Task: Toggle the experimental feature "Protocol Monitor".
Action: Mouse moved to (1080, 28)
Screenshot: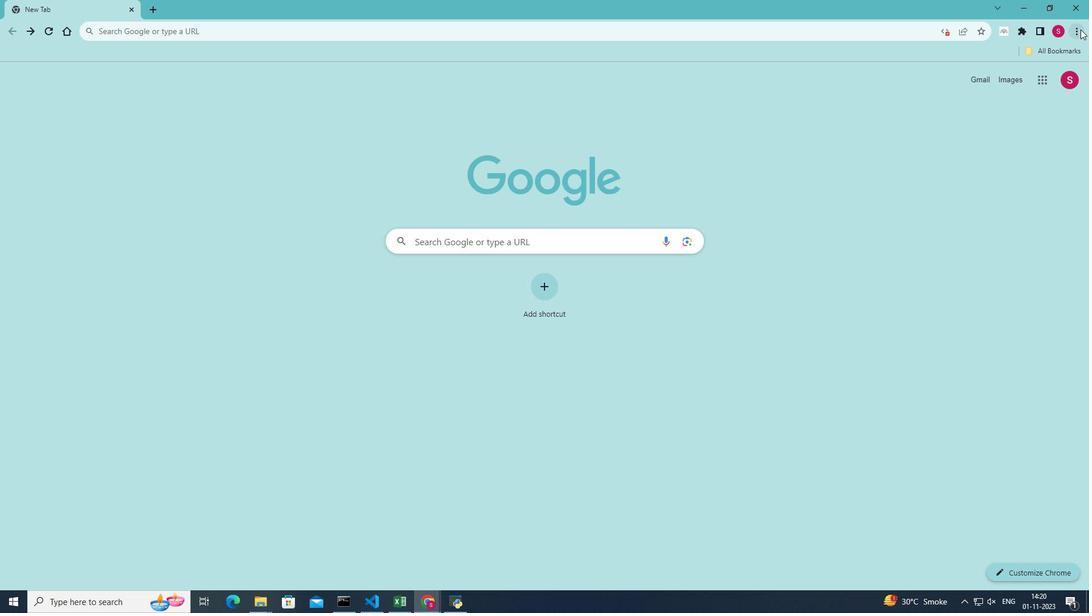 
Action: Mouse pressed left at (1080, 28)
Screenshot: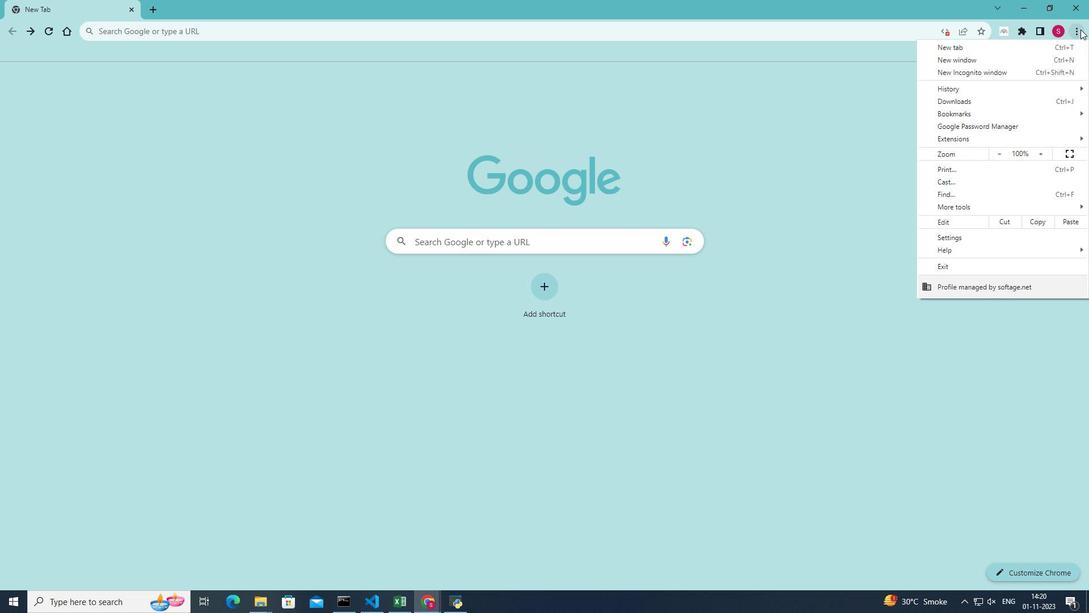 
Action: Mouse moved to (957, 202)
Screenshot: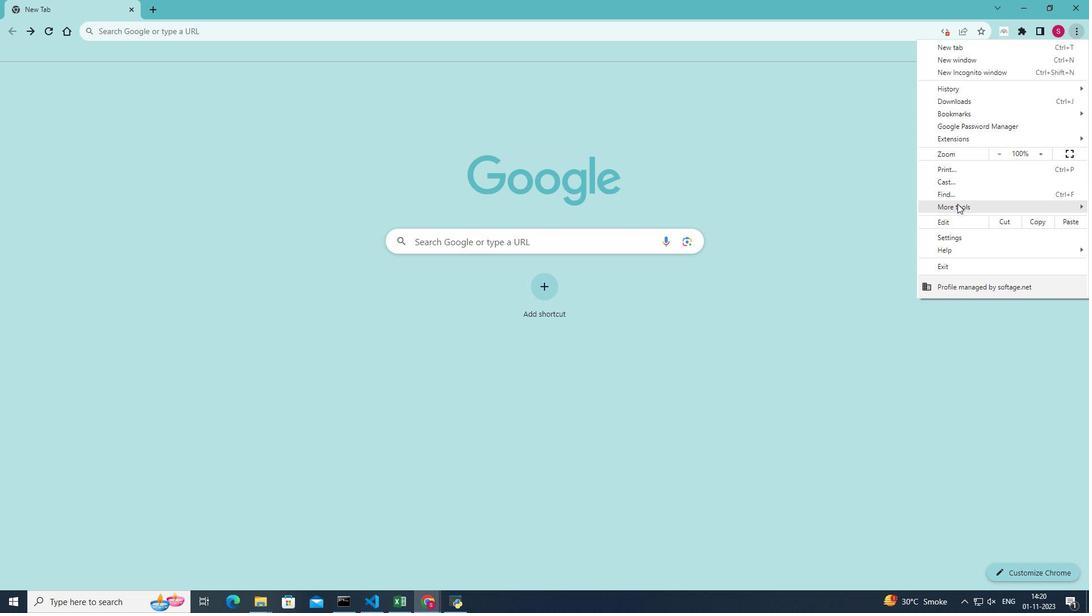
Action: Mouse pressed left at (957, 202)
Screenshot: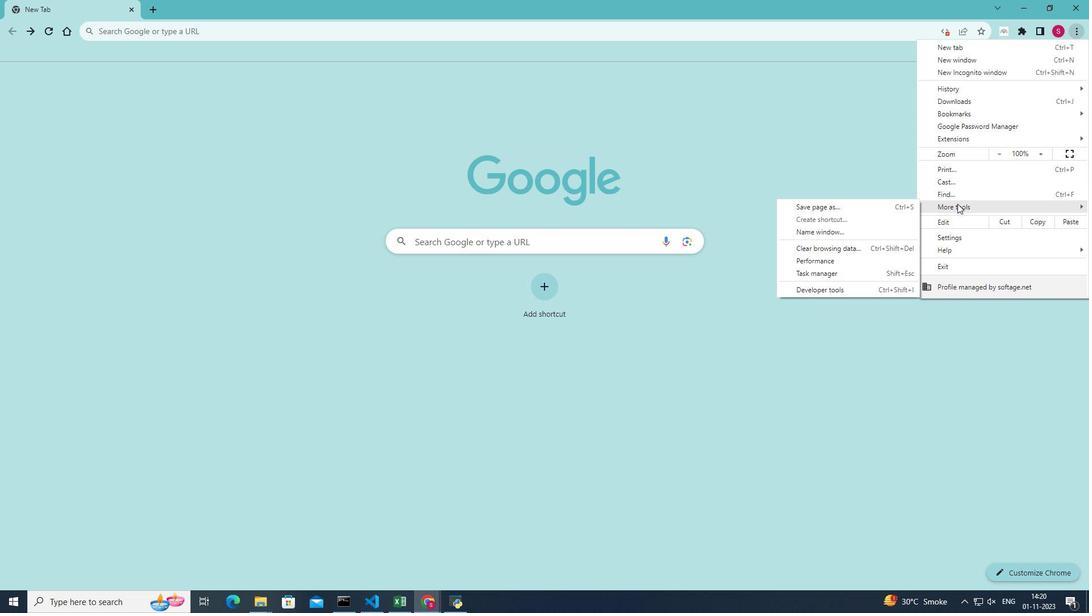 
Action: Mouse moved to (834, 287)
Screenshot: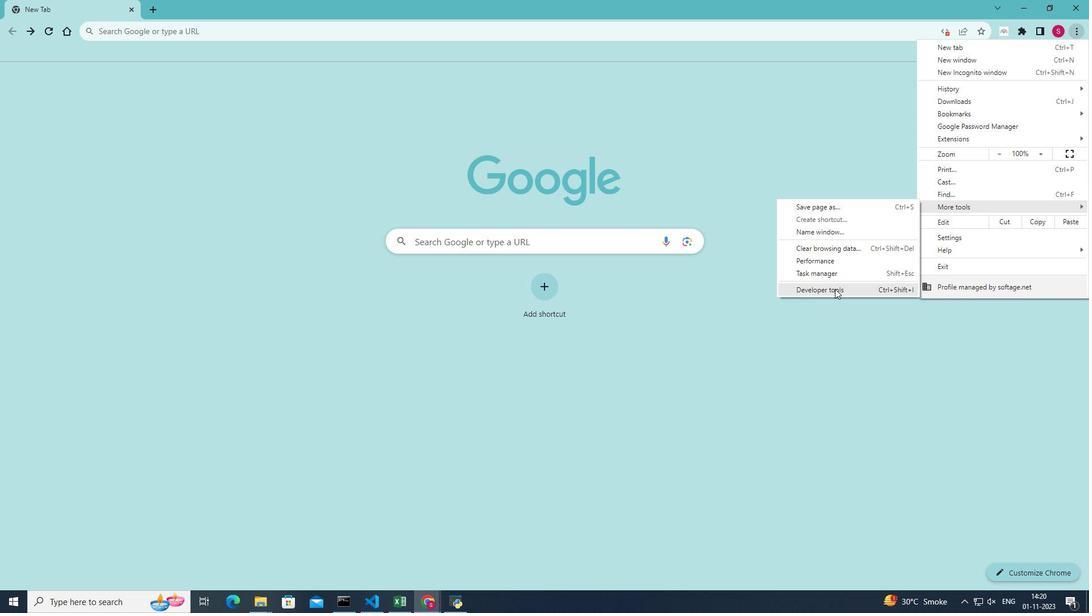 
Action: Mouse pressed left at (834, 287)
Screenshot: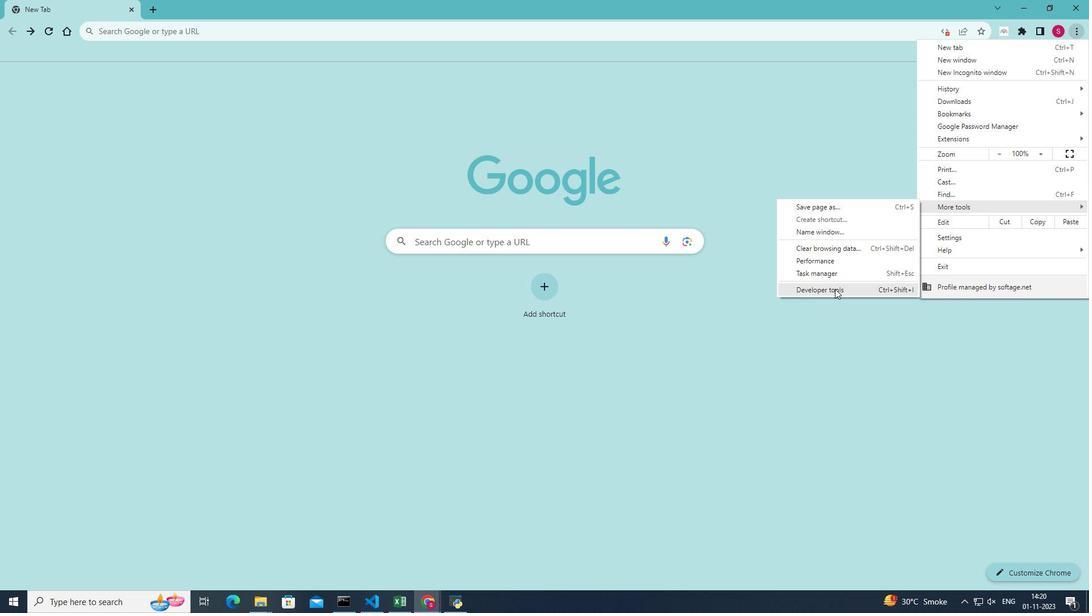 
Action: Mouse moved to (1043, 66)
Screenshot: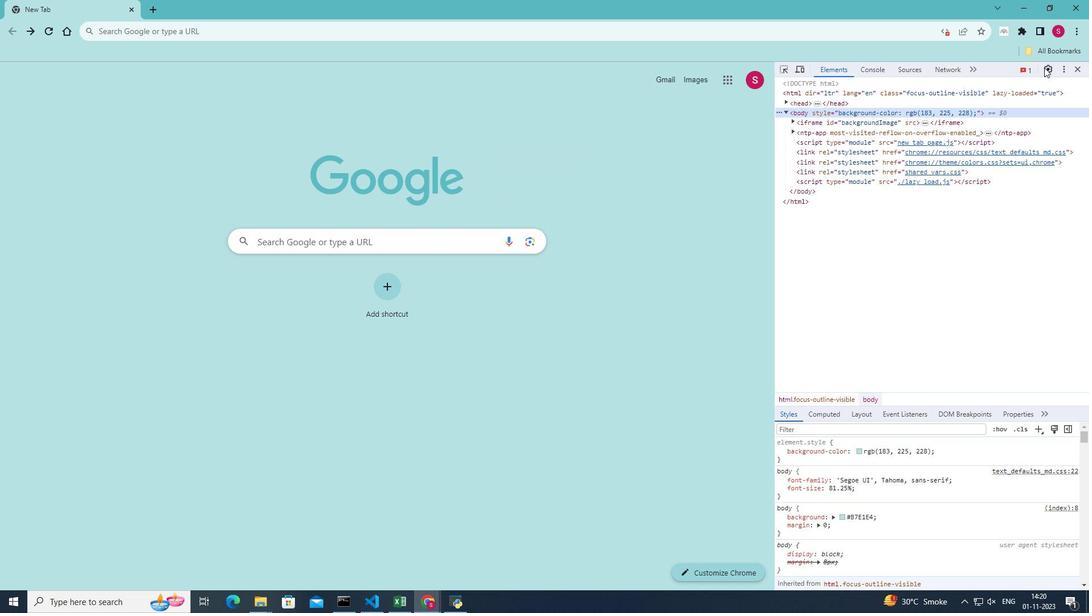 
Action: Mouse pressed left at (1043, 66)
Screenshot: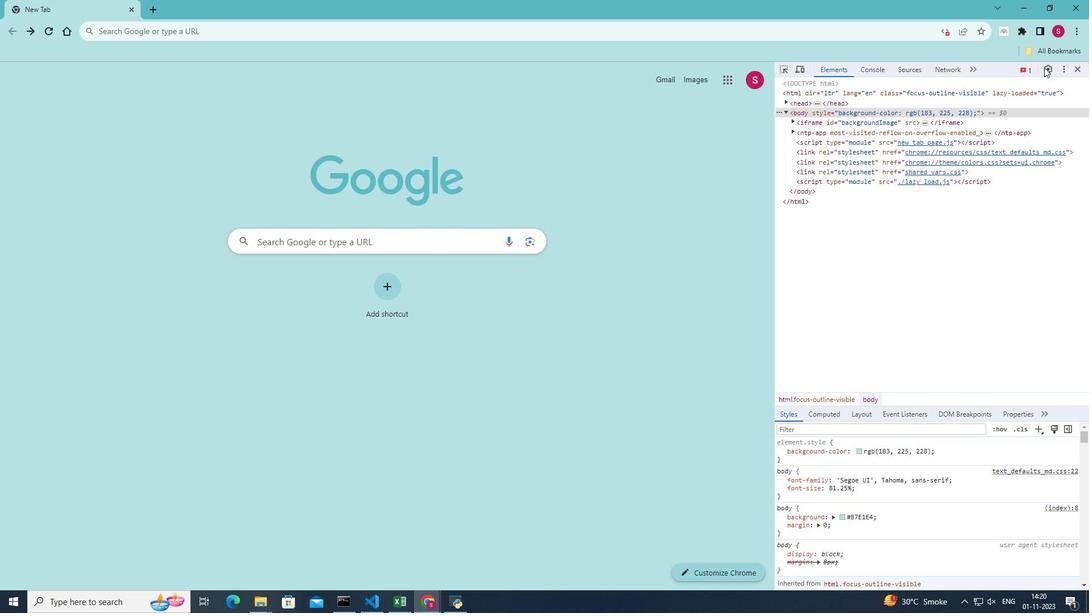 
Action: Mouse moved to (812, 127)
Screenshot: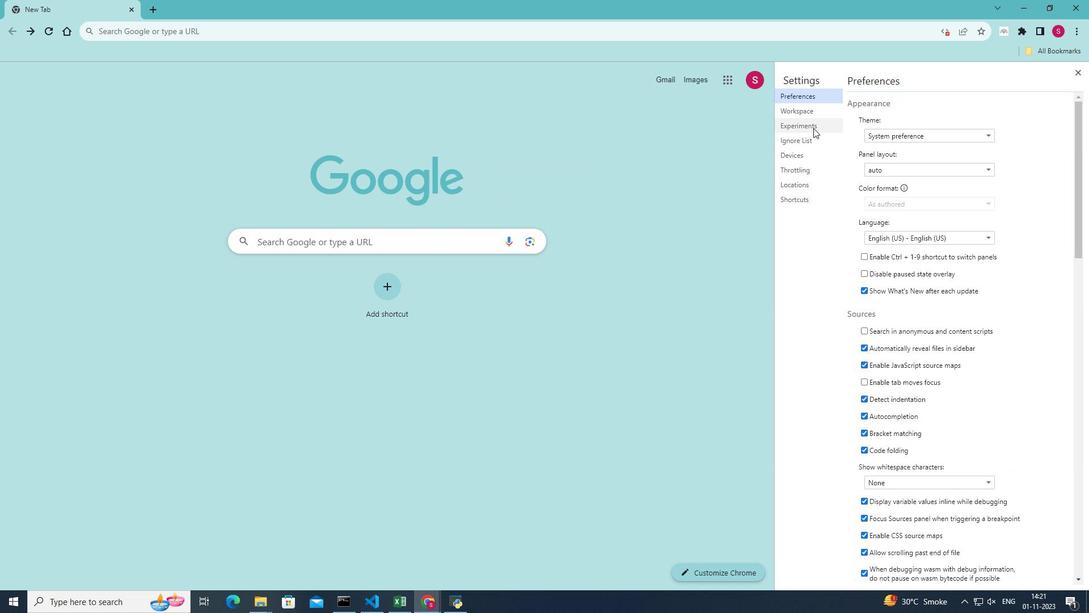 
Action: Mouse pressed left at (812, 127)
Screenshot: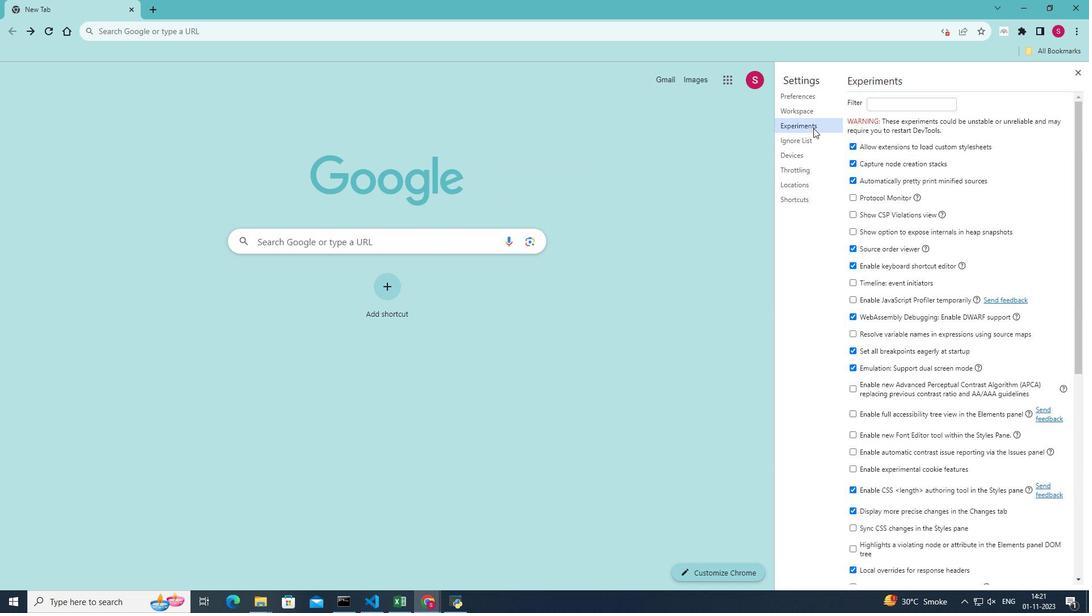 
Action: Mouse moved to (852, 198)
Screenshot: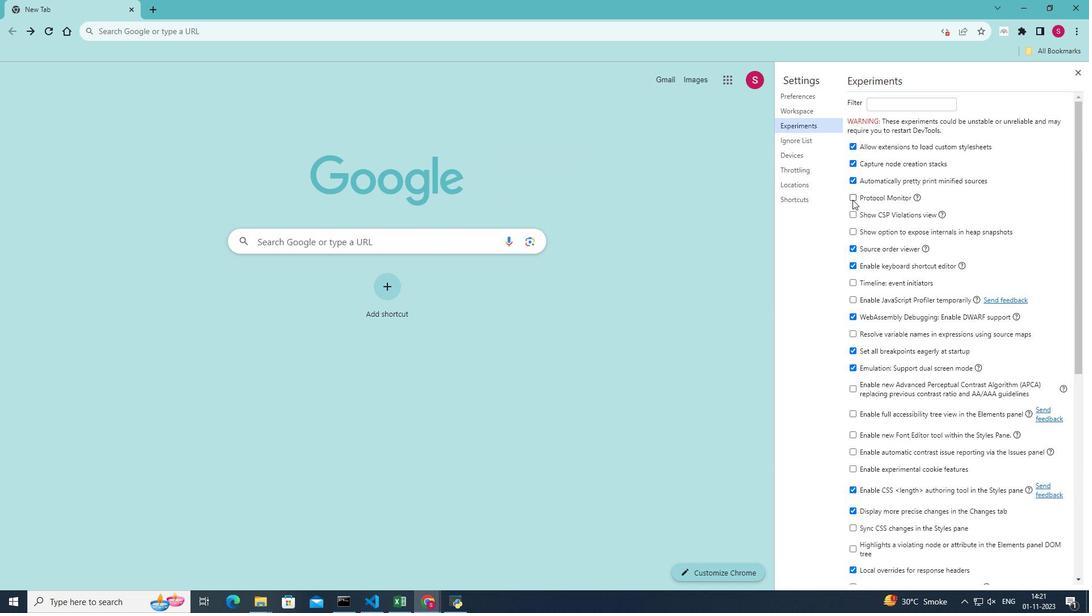 
Action: Mouse pressed left at (852, 198)
Screenshot: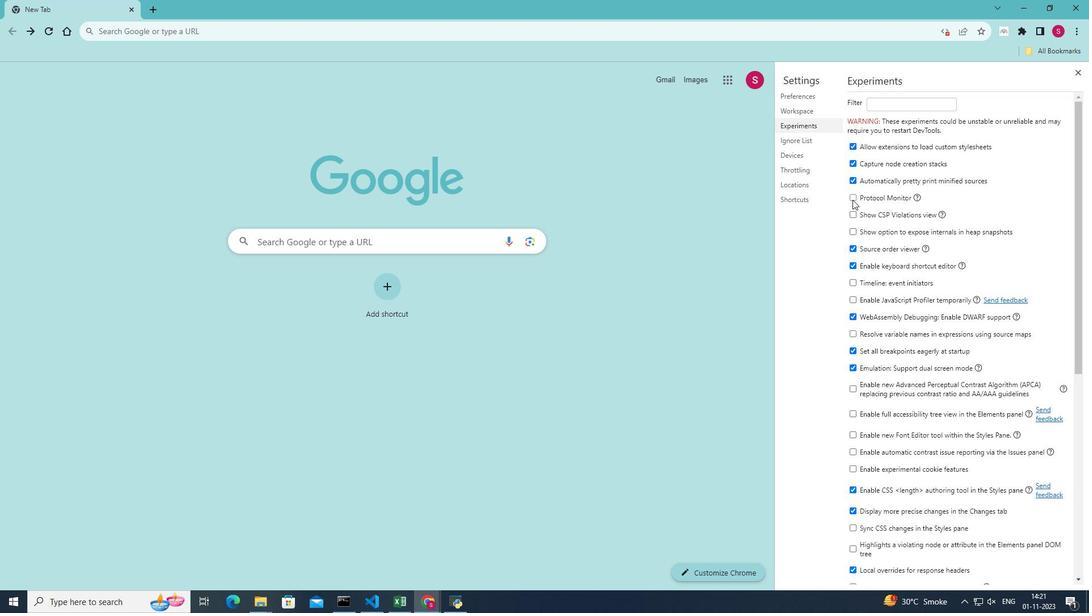 
Action: Mouse moved to (1005, 193)
Screenshot: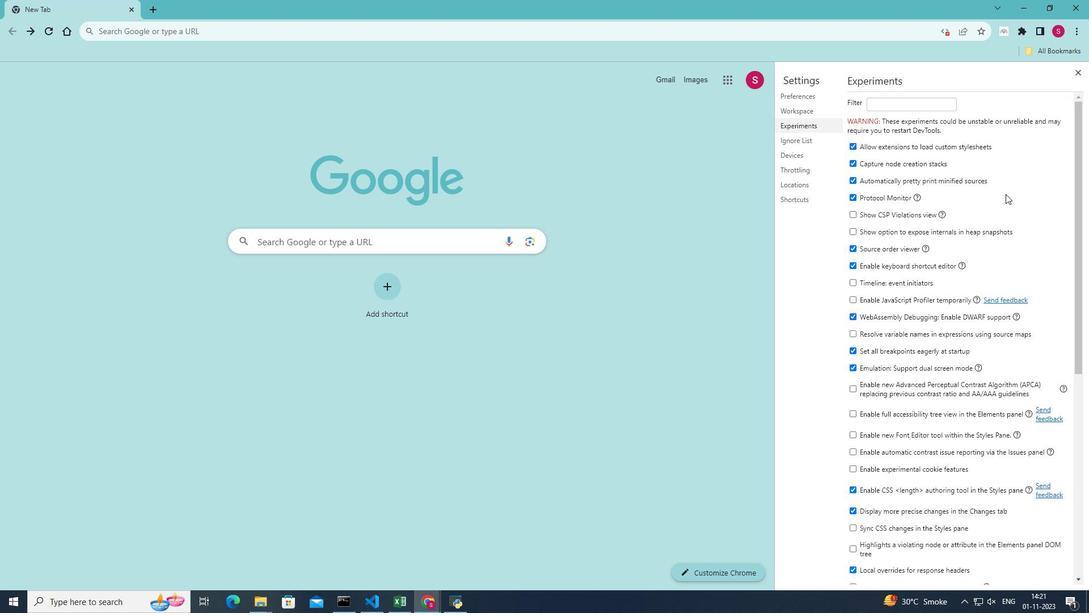 
